 Task: Identify the closest national park to Seattle, Washington, and Portland, Oregon.
Action: Mouse moved to (133, 86)
Screenshot: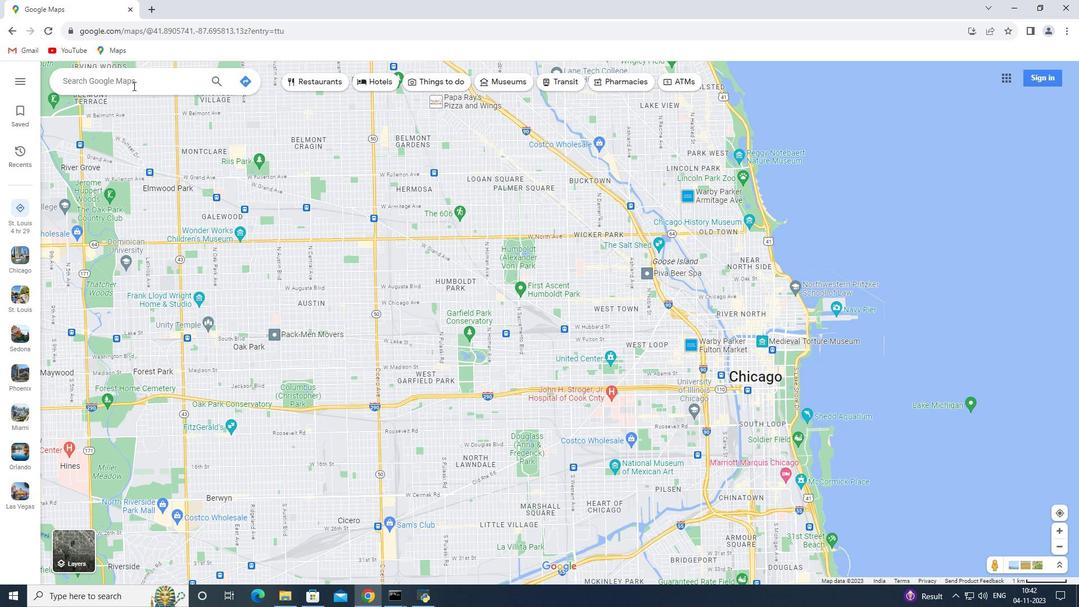 
Action: Mouse pressed left at (133, 86)
Screenshot: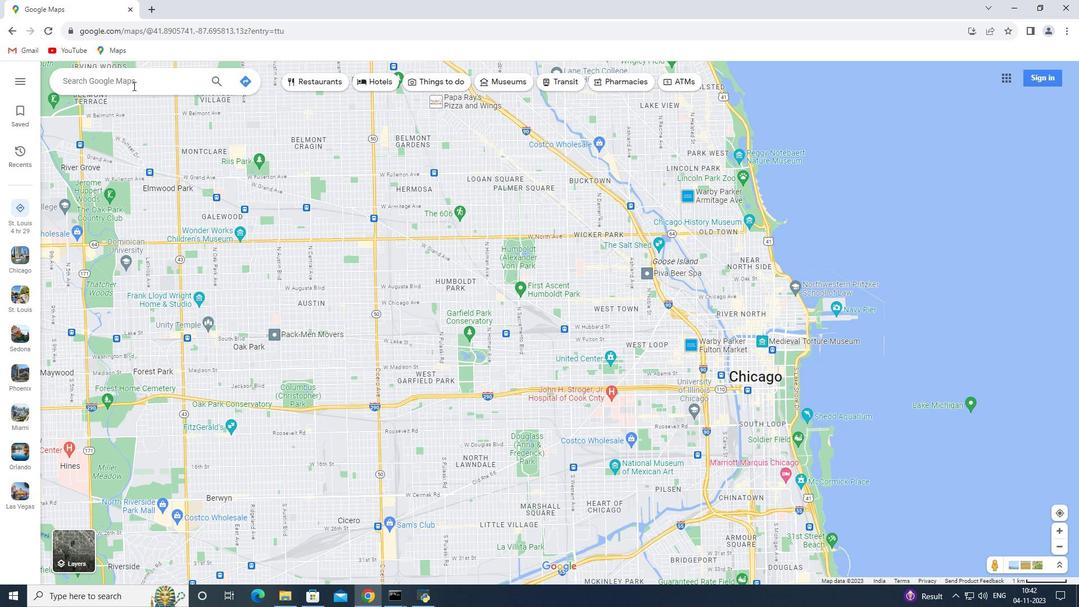 
Action: Key pressed <Key.shift>Seattle,<Key.space><Key.shift>Washington<Key.enter>
Screenshot: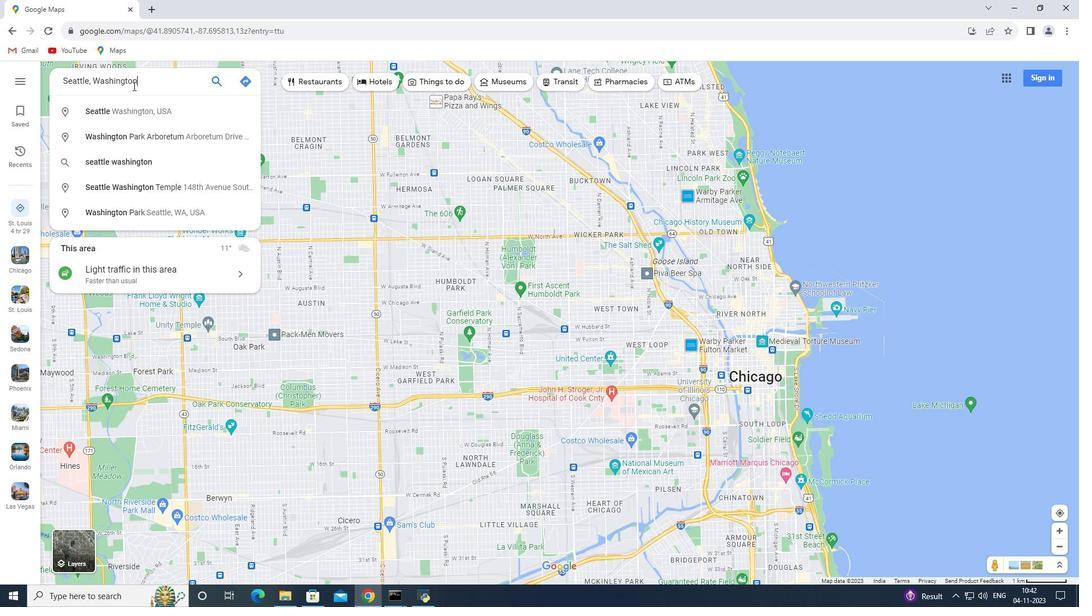 
Action: Mouse moved to (154, 273)
Screenshot: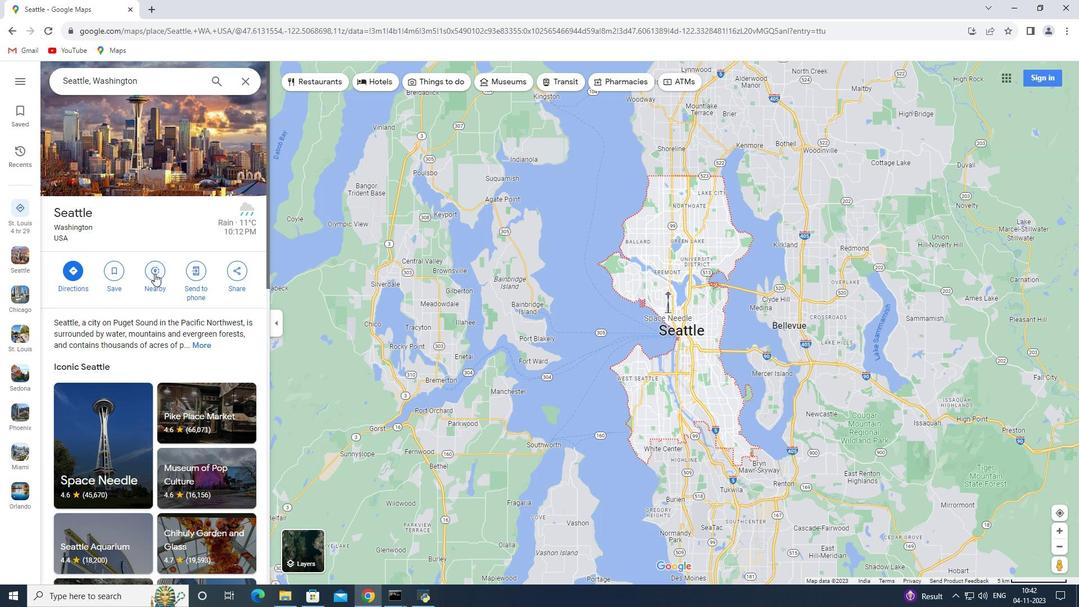 
Action: Mouse pressed left at (154, 273)
Screenshot: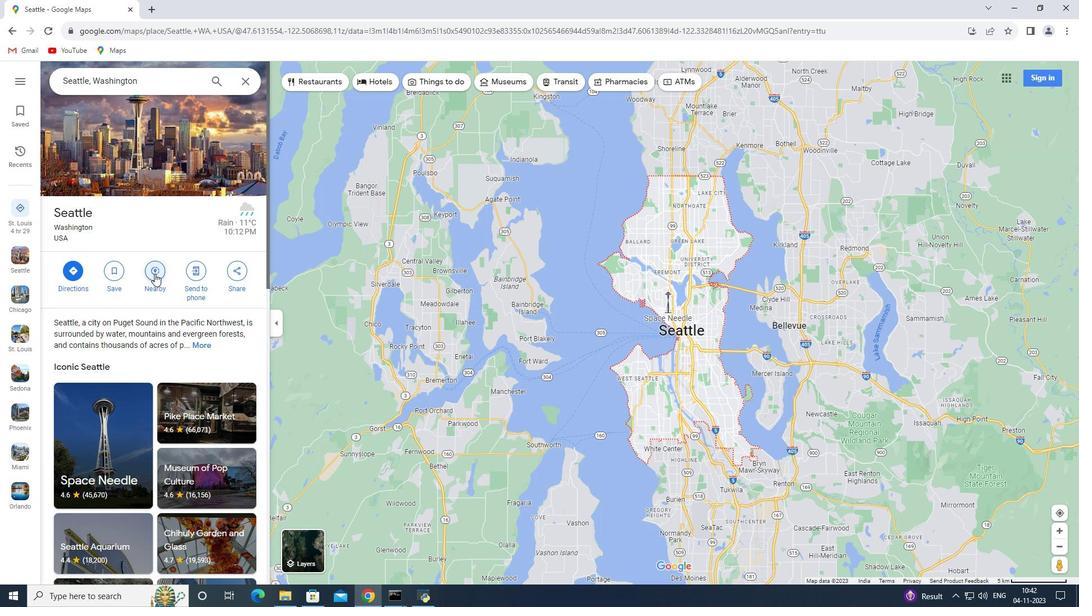 
Action: Mouse moved to (154, 274)
Screenshot: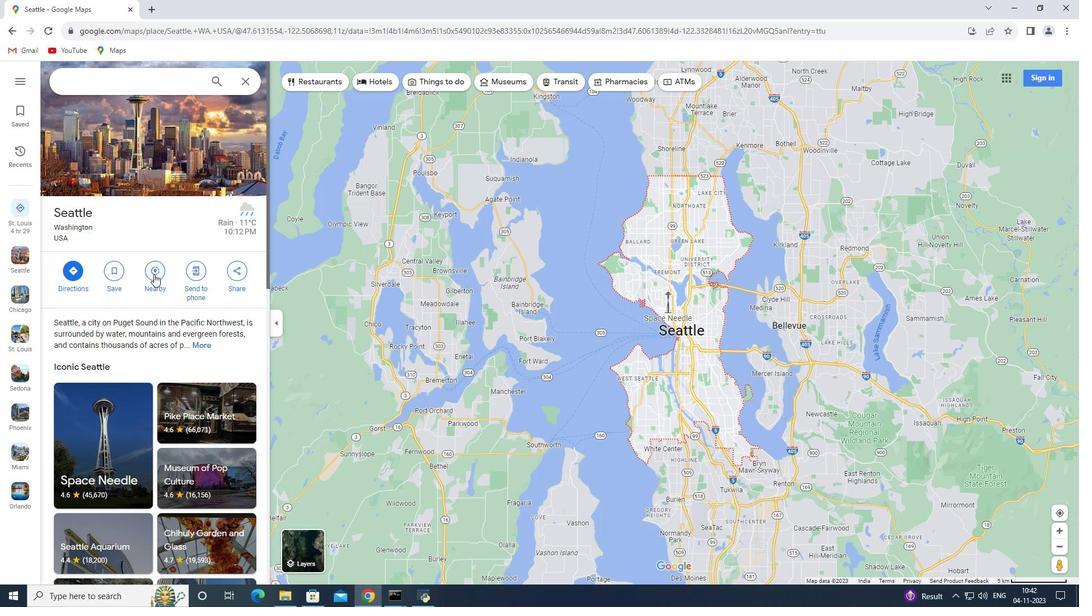 
Action: Key pressed closest<Key.space>national<Key.space>park<Key.enter>
Screenshot: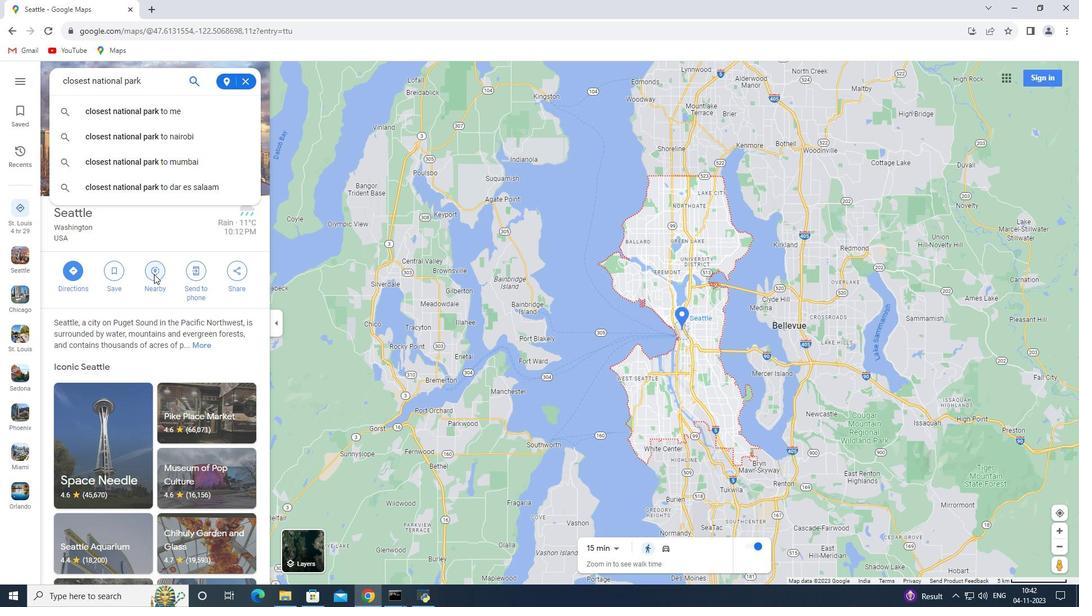 
Action: Mouse moved to (246, 80)
Screenshot: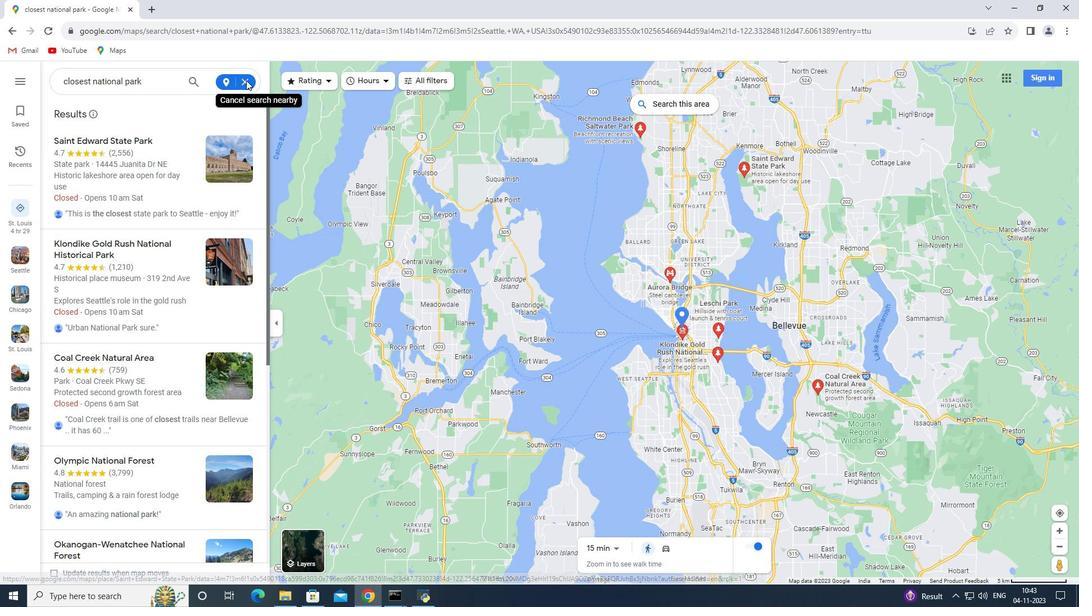 
Action: Mouse pressed left at (246, 80)
Screenshot: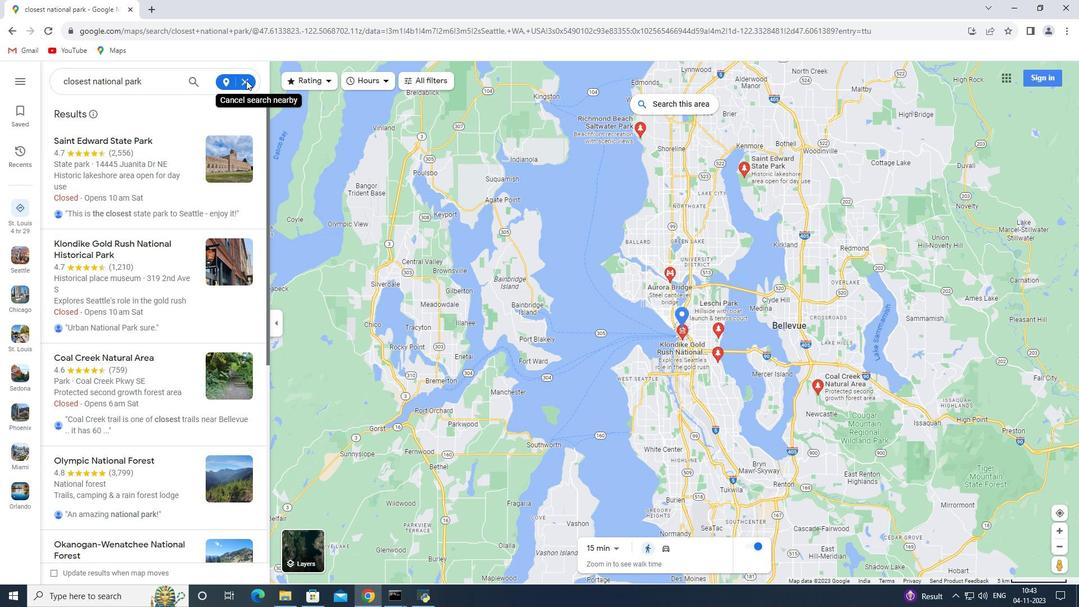 
Action: Mouse moved to (240, 80)
Screenshot: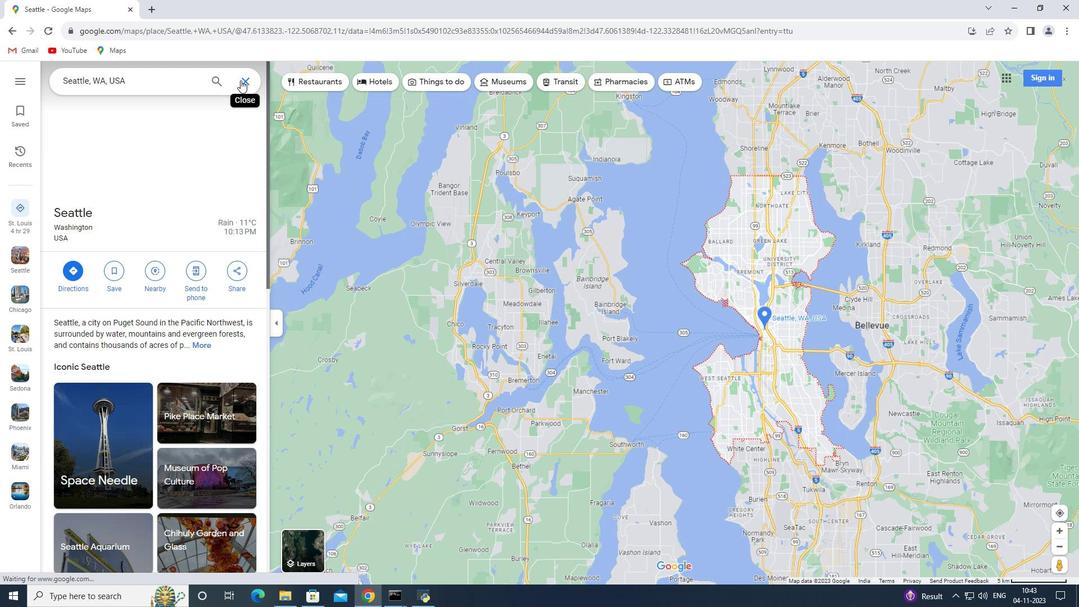 
Action: Mouse pressed left at (240, 80)
Screenshot: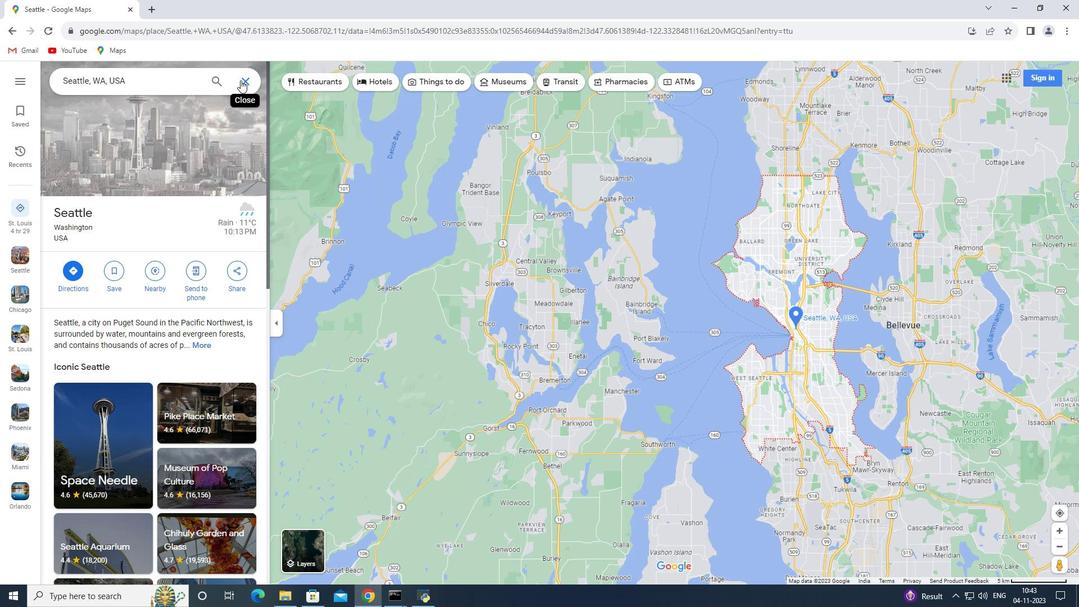 
Action: Mouse moved to (163, 74)
Screenshot: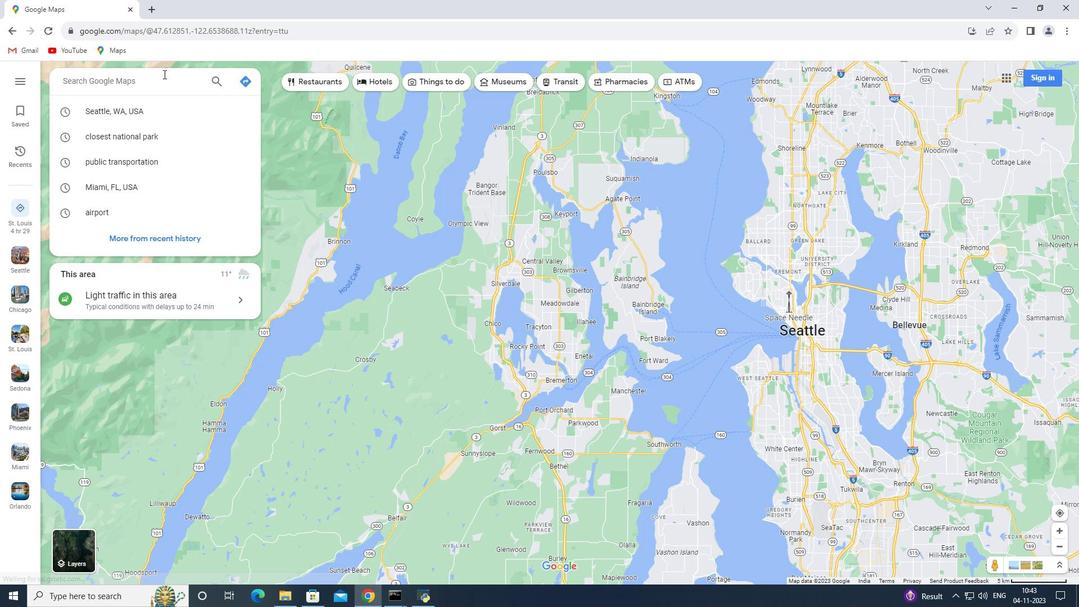 
Action: Key pressed <Key.shift_r>Portland,<Key.space><Key.shift>Oregon<Key.enter>
Screenshot: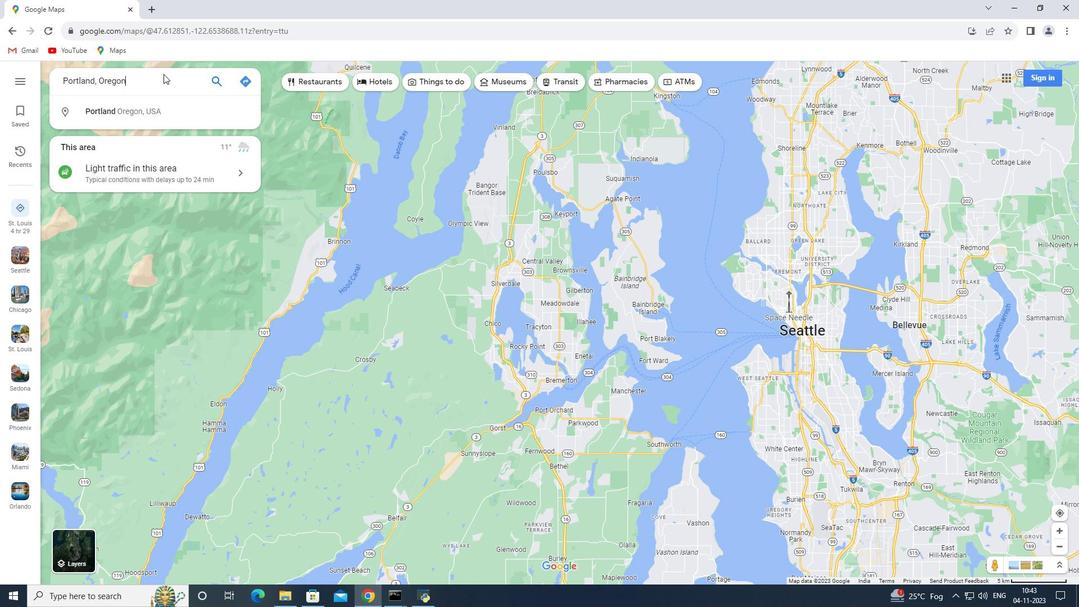 
Action: Mouse moved to (157, 272)
Screenshot: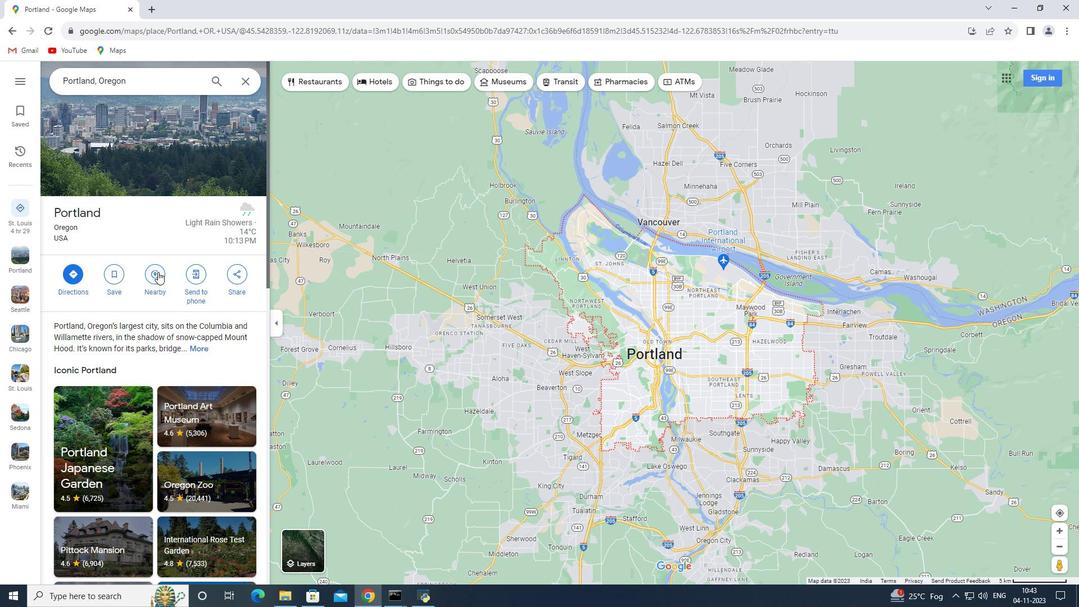 
Action: Mouse pressed left at (157, 272)
Screenshot: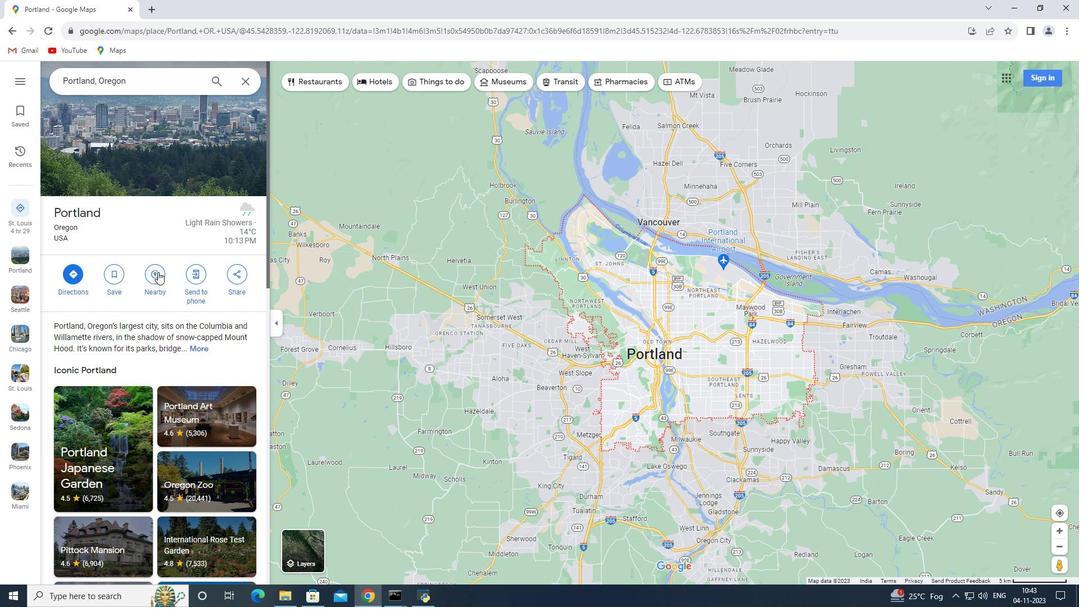 
Action: Key pressed closest
Screenshot: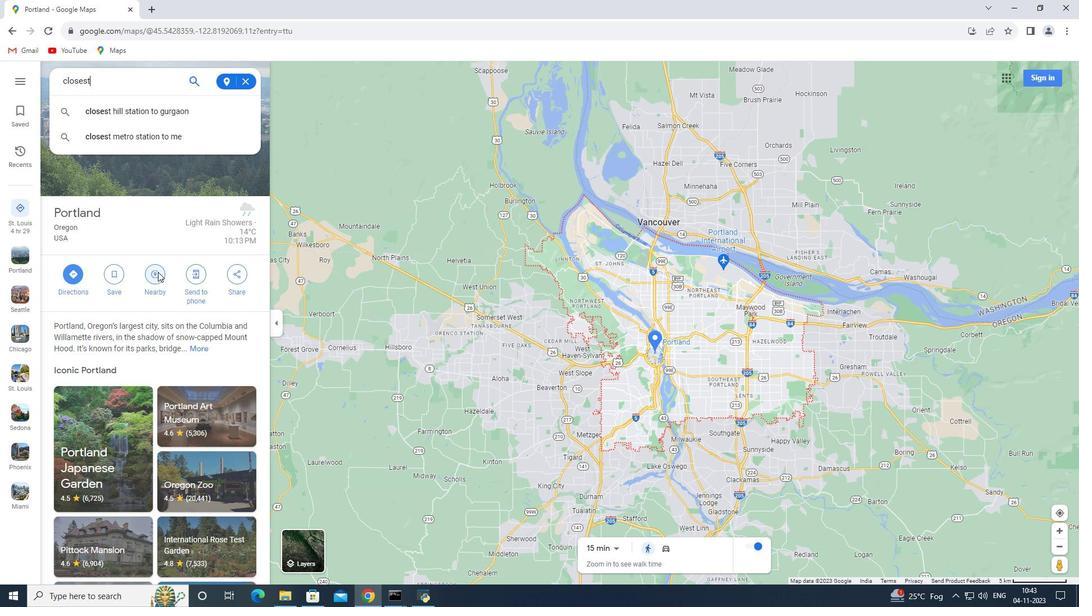 
Action: Mouse moved to (157, 272)
Screenshot: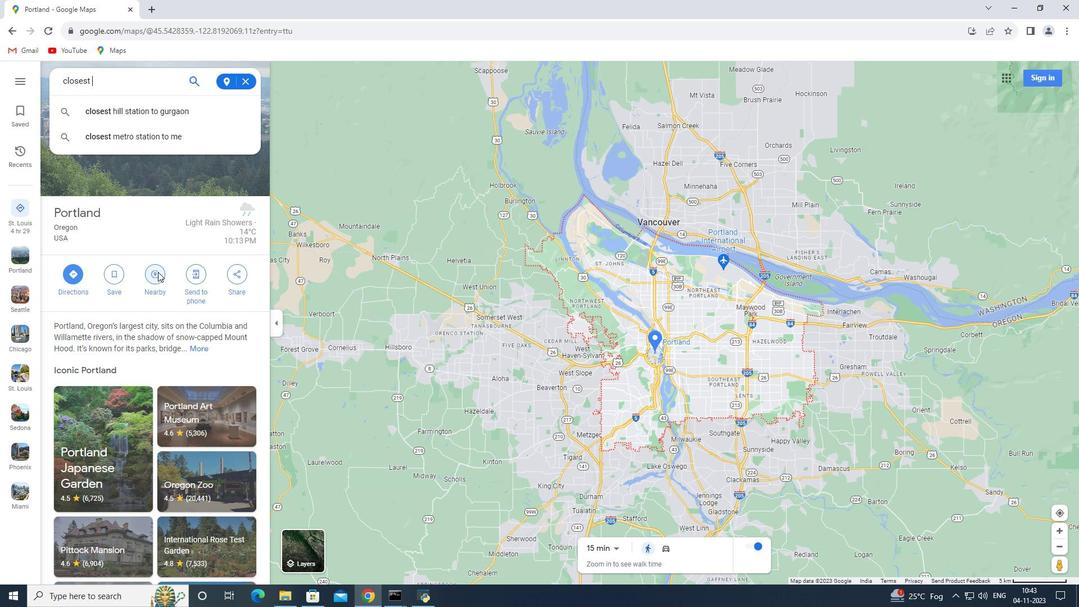 
Action: Key pressed <Key.space>national<Key.space>park<Key.enter>
Screenshot: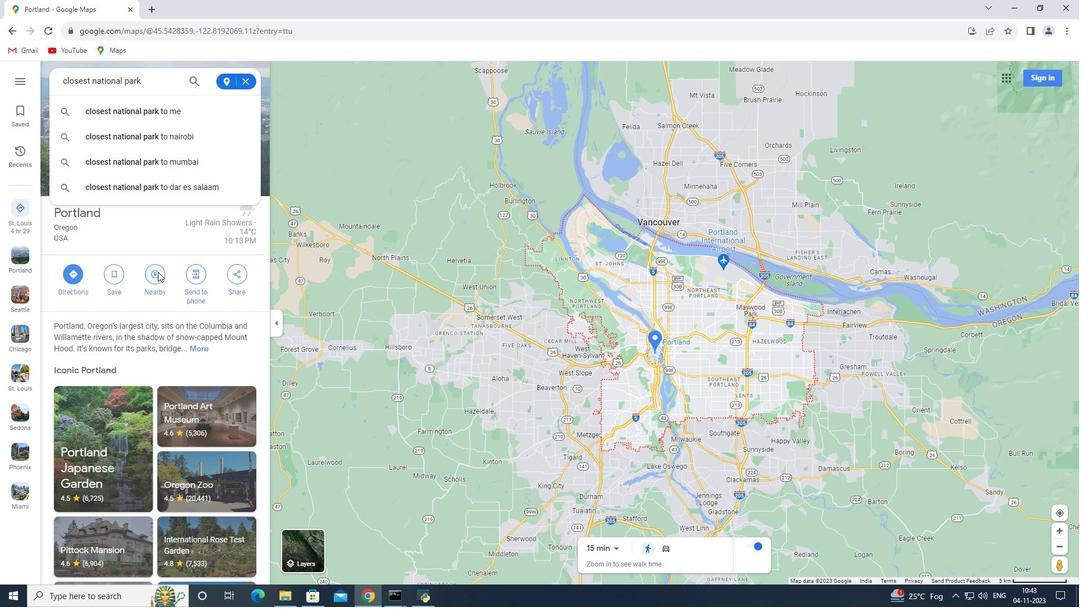 
